 Task: Print the page with background graphics.
Action: Mouse moved to (1202, 37)
Screenshot: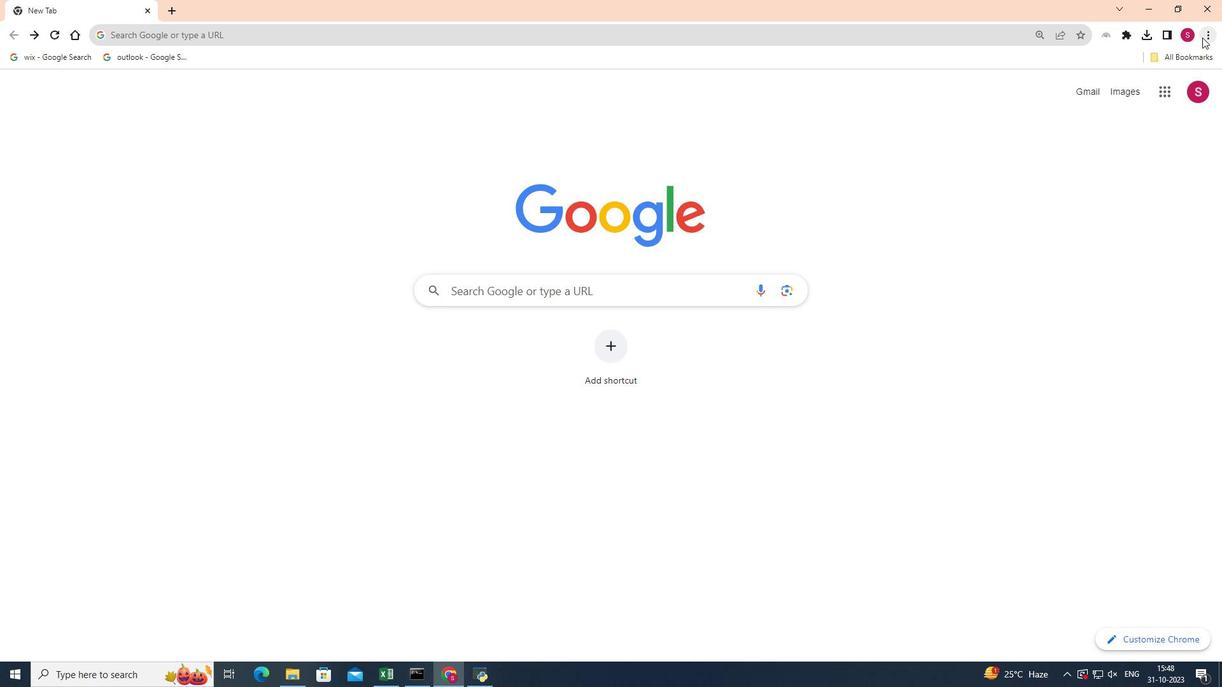 
Action: Mouse pressed left at (1202, 37)
Screenshot: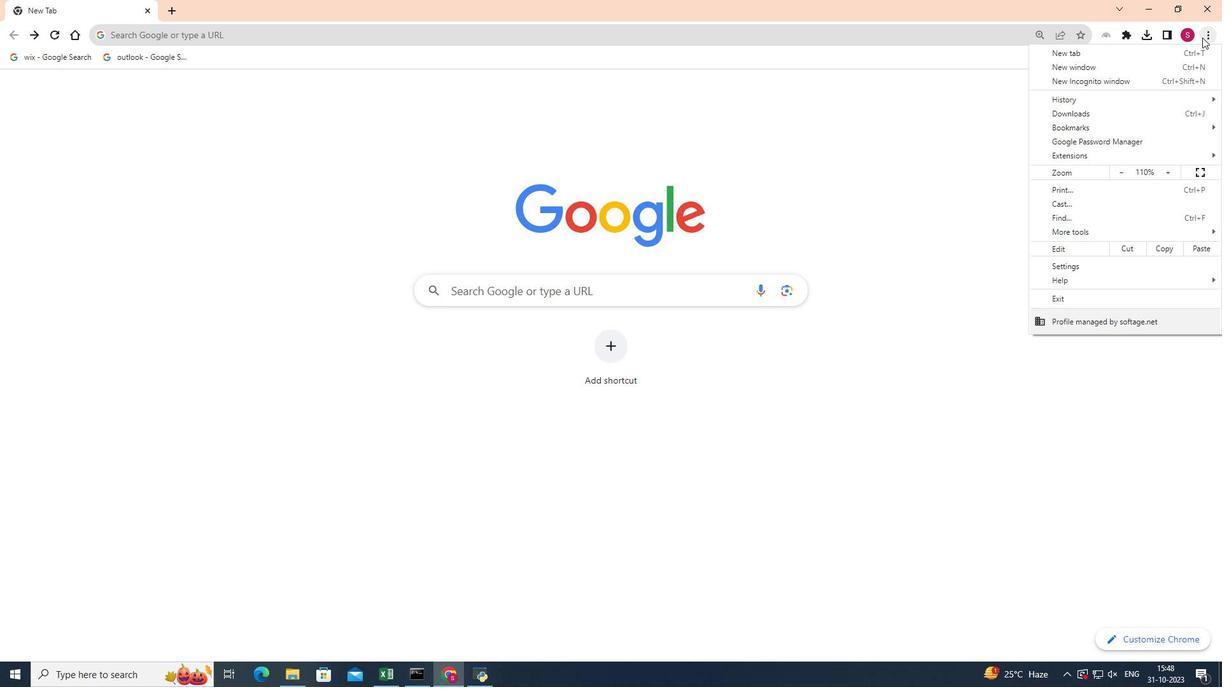 
Action: Mouse moved to (1072, 192)
Screenshot: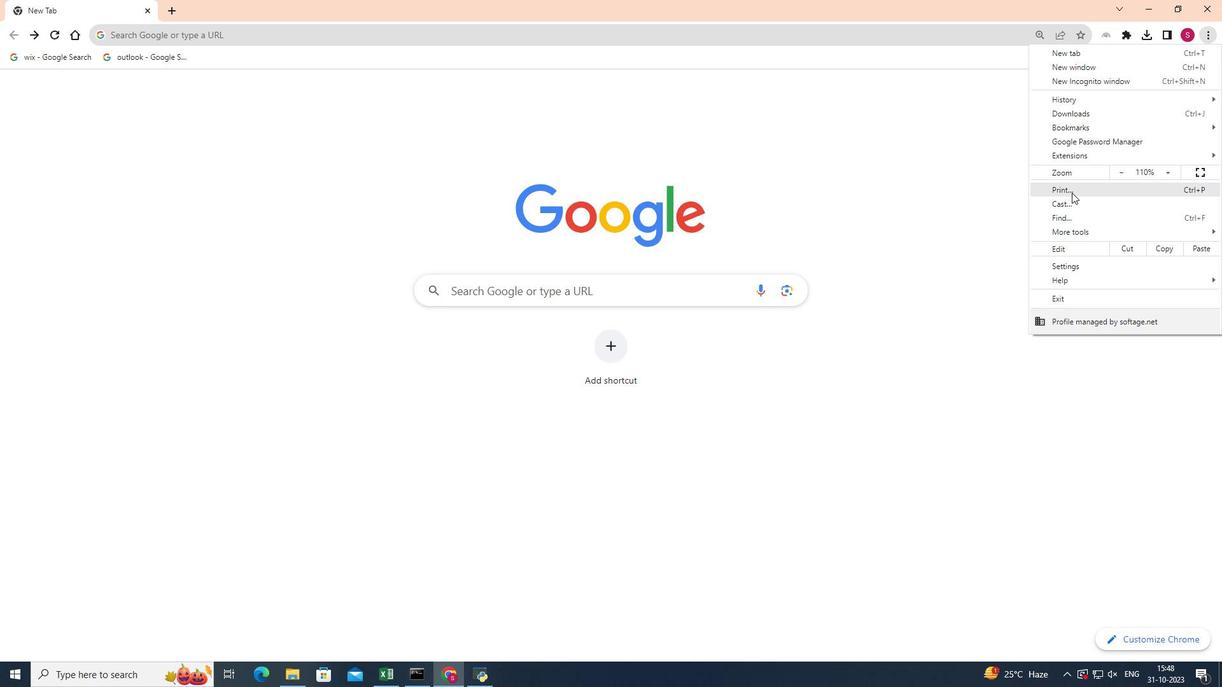 
Action: Mouse pressed left at (1072, 192)
Screenshot: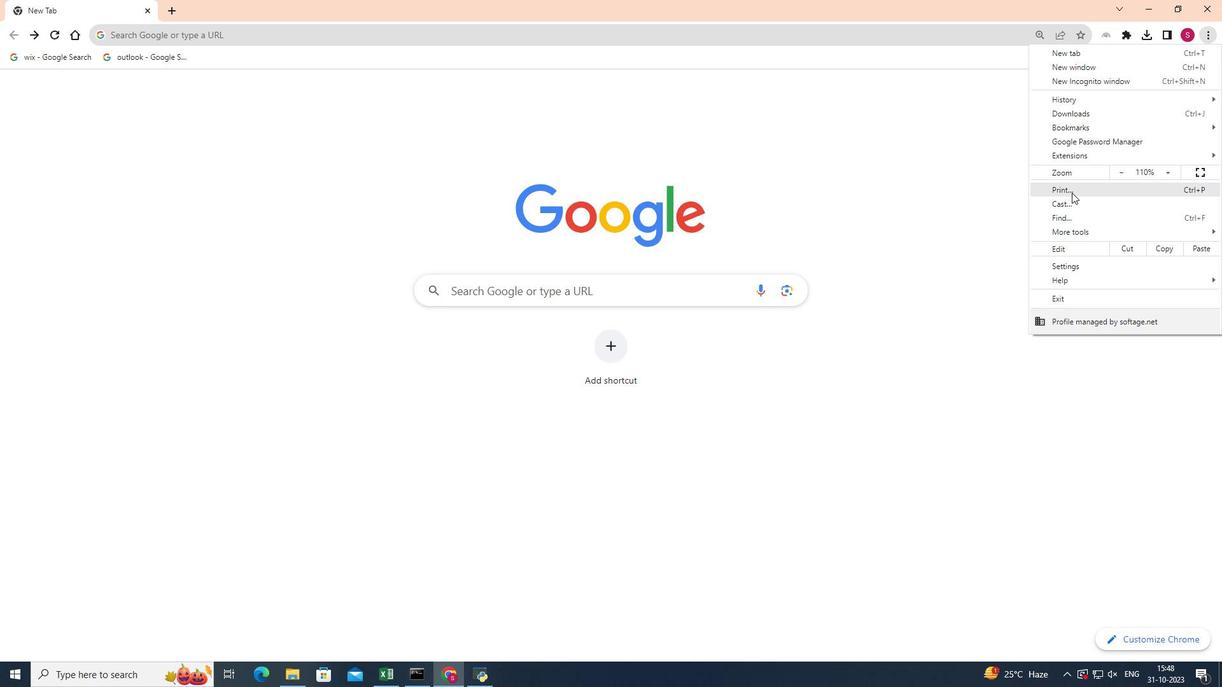 
Action: Mouse moved to (1000, 255)
Screenshot: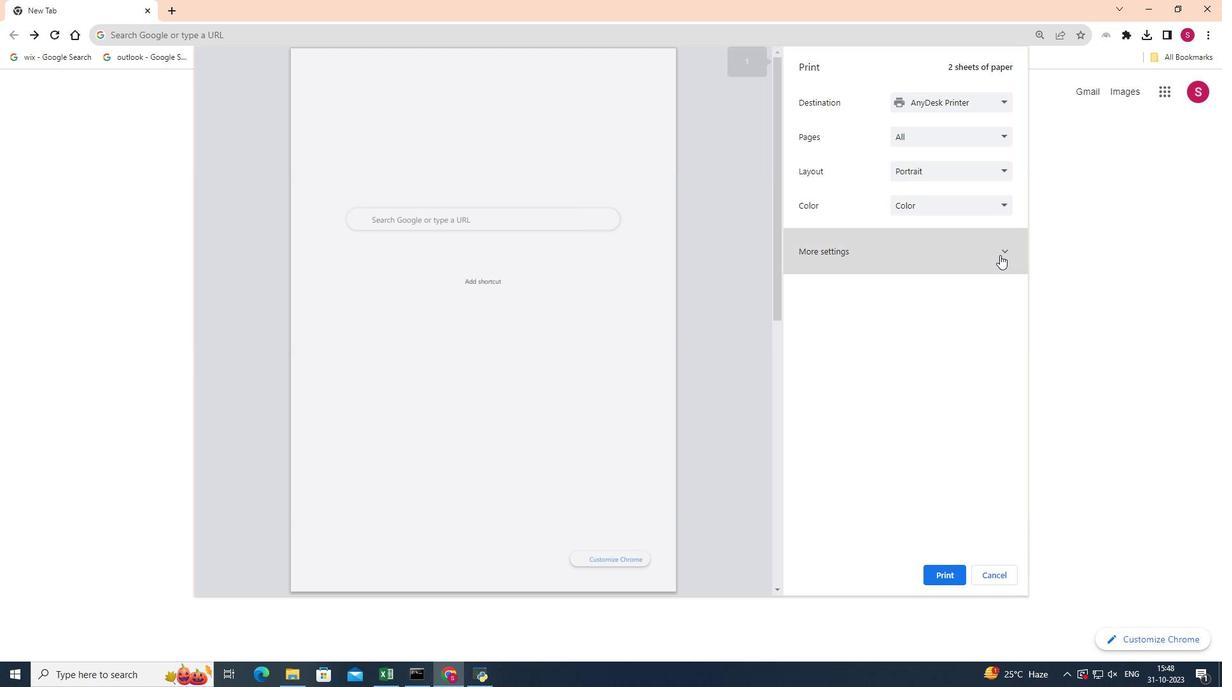 
Action: Mouse pressed left at (1000, 255)
Screenshot: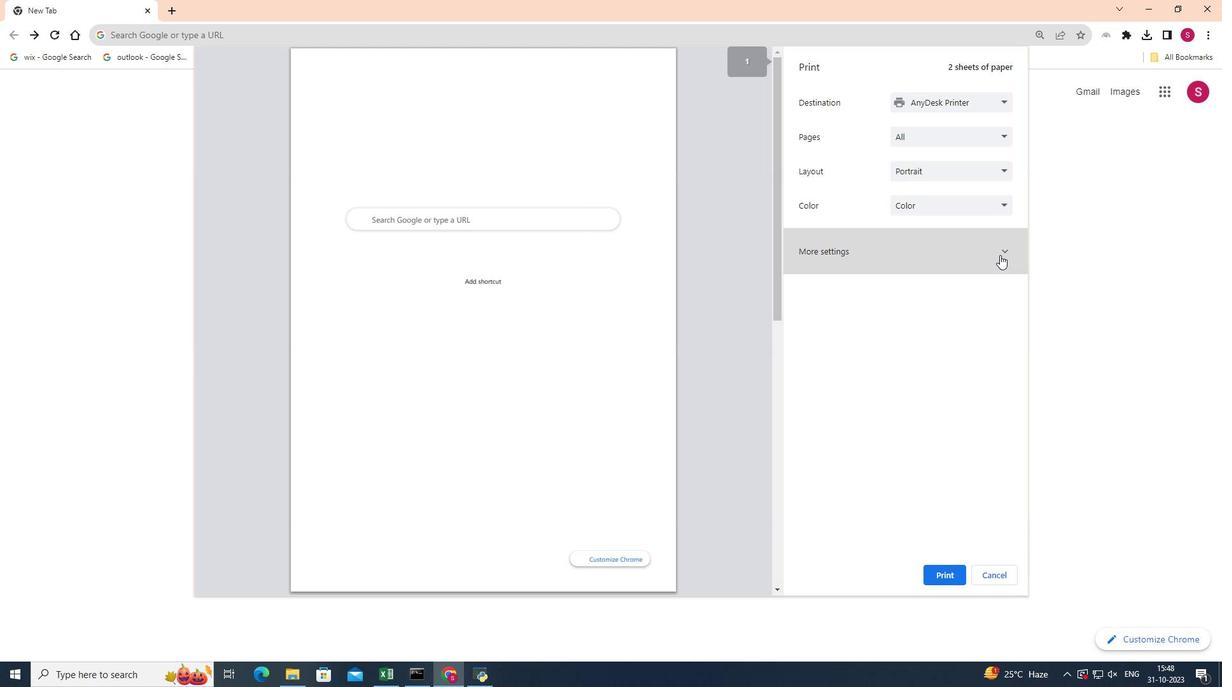 
Action: Mouse moved to (896, 459)
Screenshot: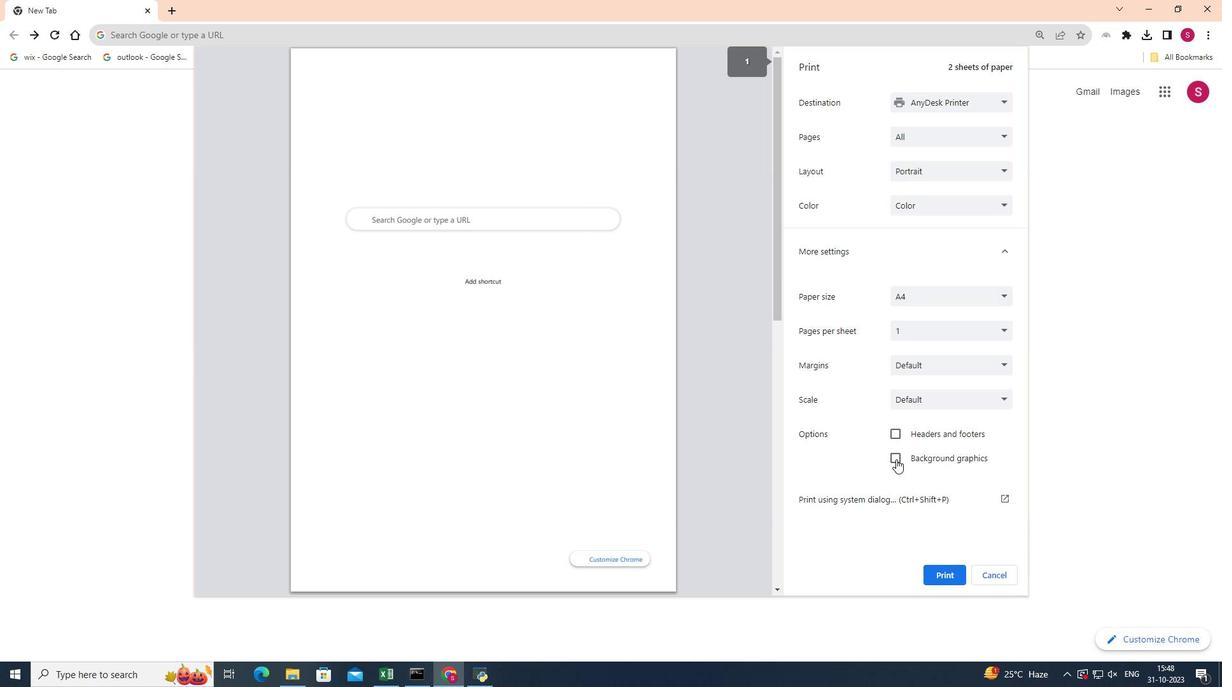 
Action: Mouse pressed left at (896, 459)
Screenshot: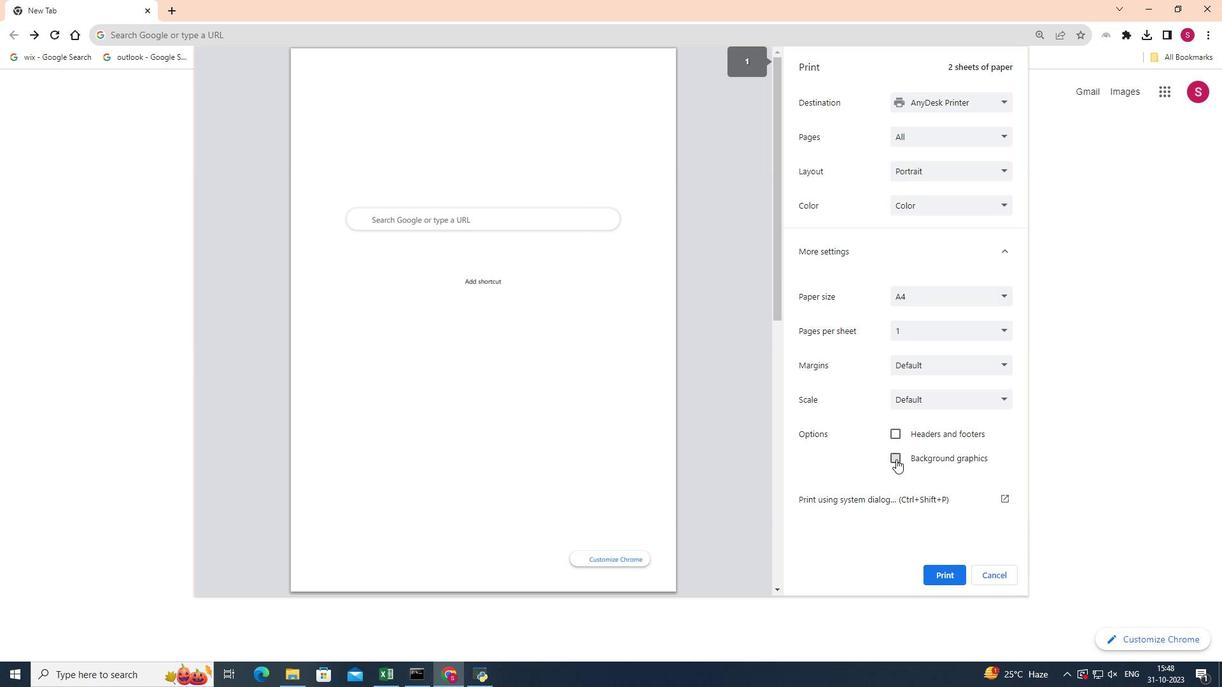 
Action: Mouse moved to (946, 579)
Screenshot: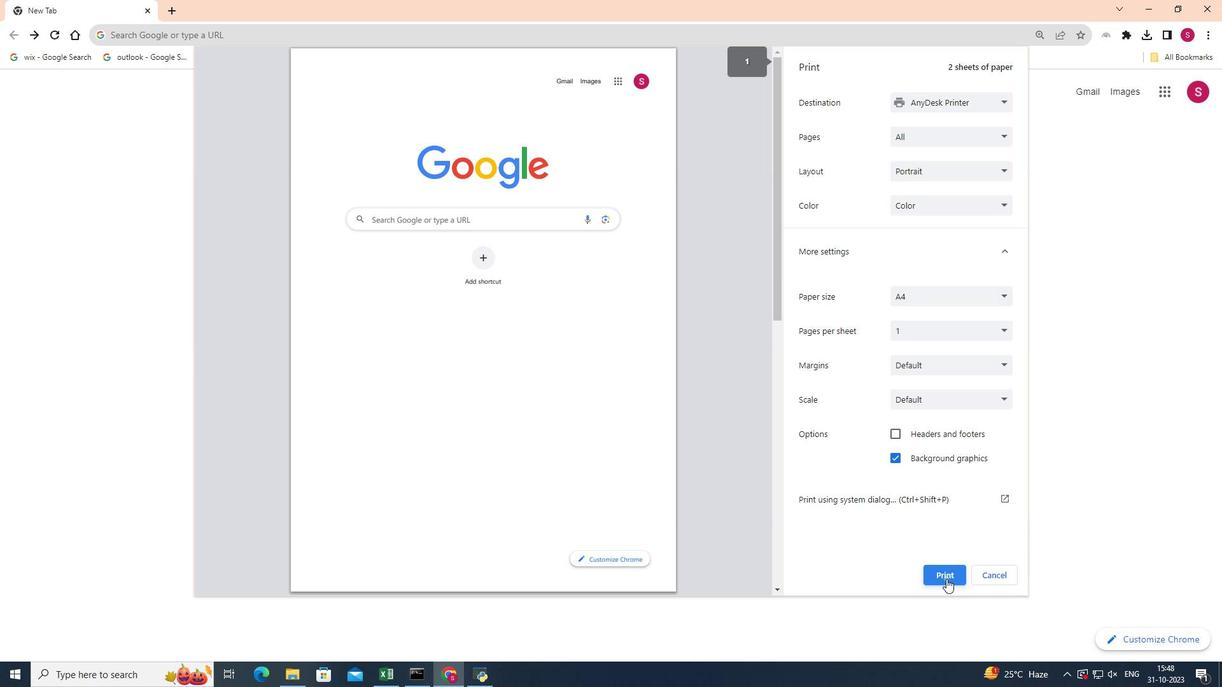 
Action: Mouse pressed left at (946, 579)
Screenshot: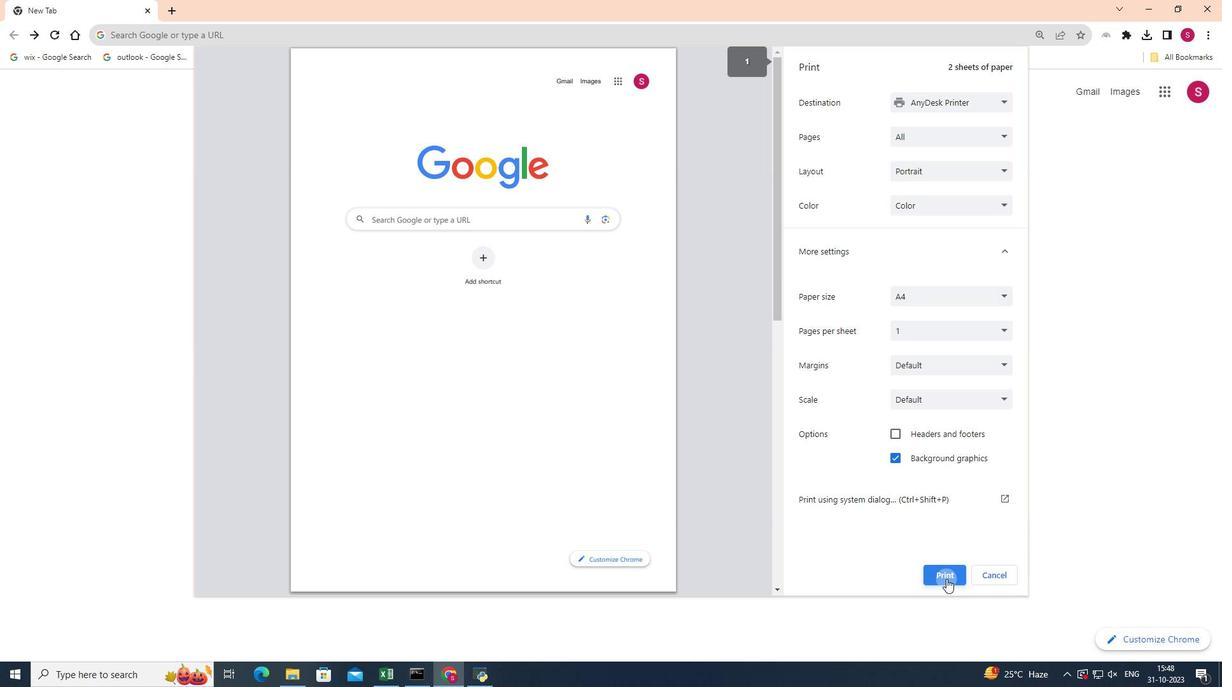 
Action: Mouse moved to (947, 580)
Screenshot: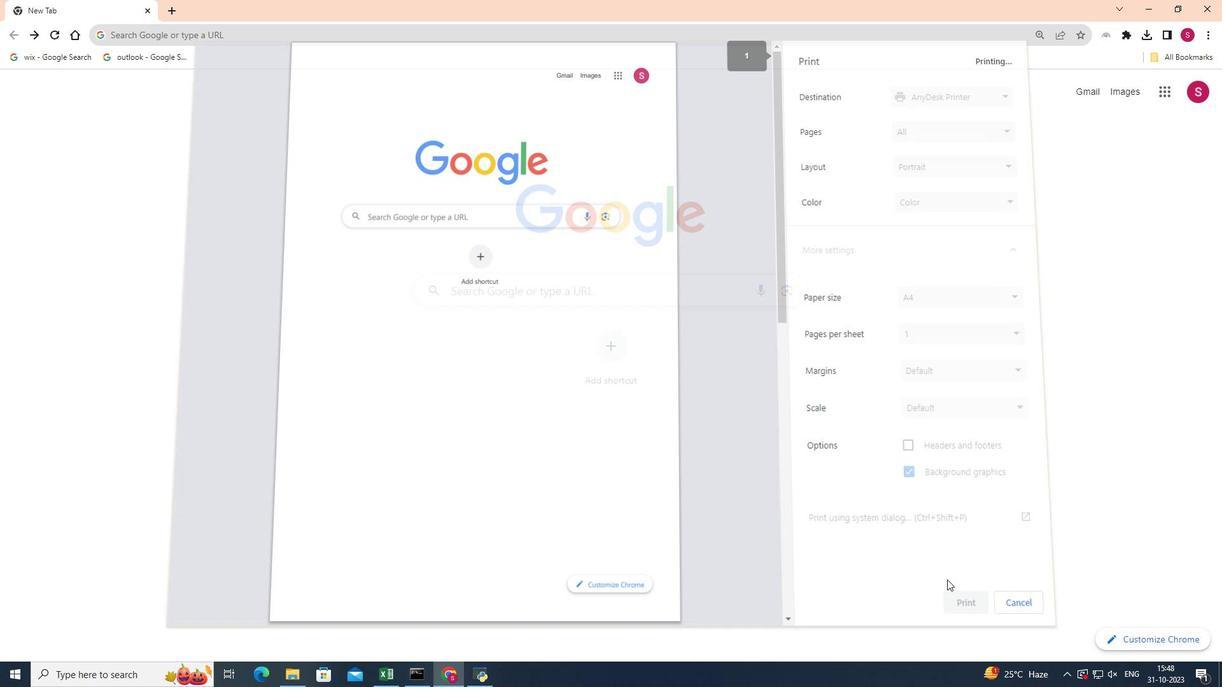 
